 Task: Create a due date automation trigger when advanced on, 2 working days after a card is due add dates not due tomorrow at 11:00 AM.
Action: Mouse moved to (971, 72)
Screenshot: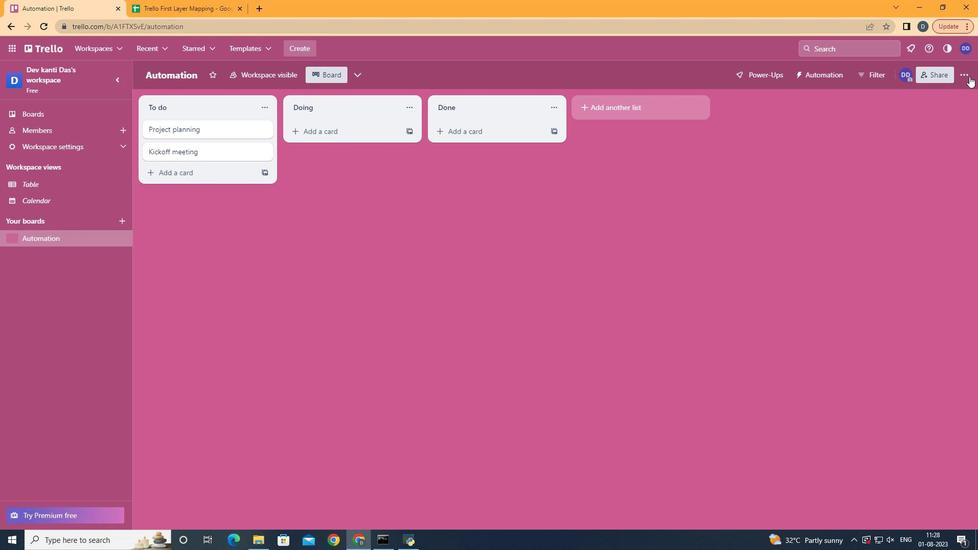 
Action: Mouse pressed left at (971, 72)
Screenshot: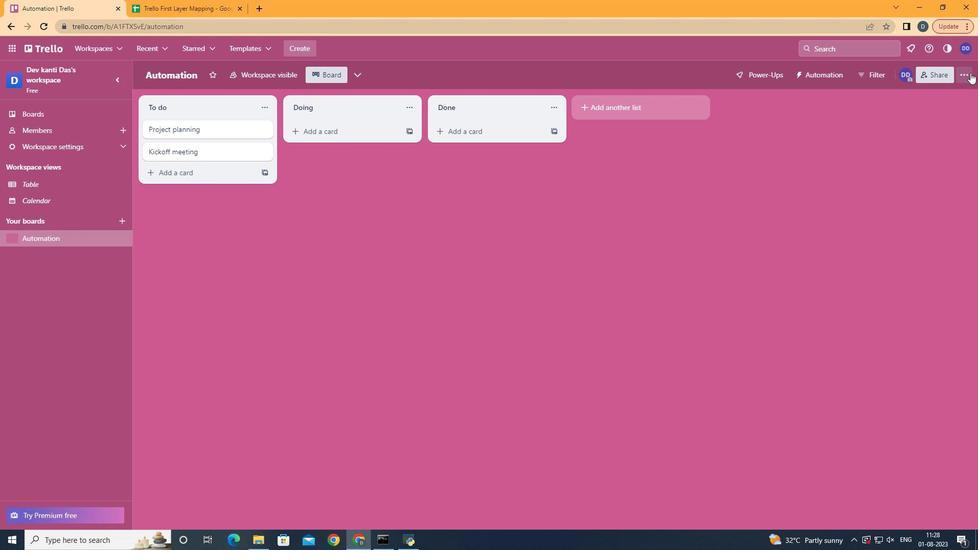 
Action: Mouse moved to (898, 233)
Screenshot: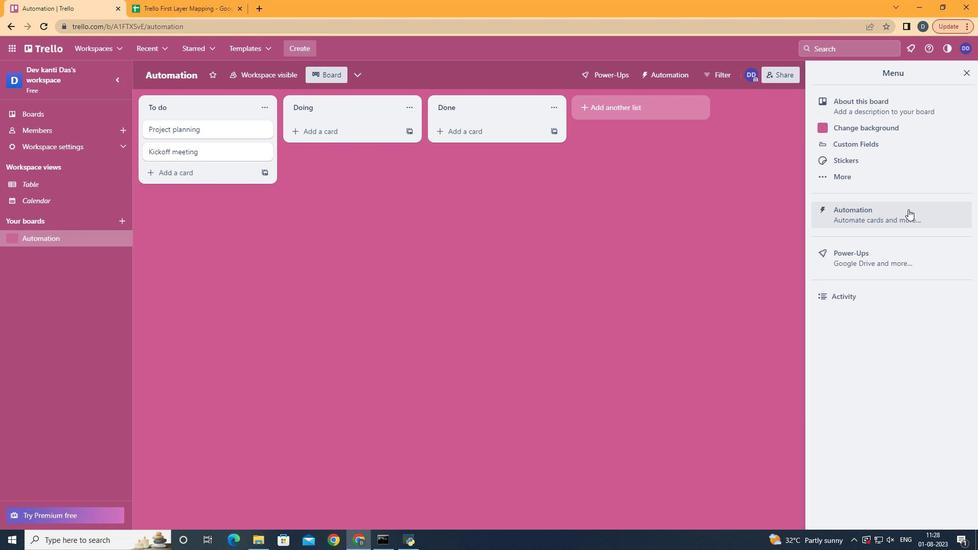 
Action: Mouse pressed left at (898, 233)
Screenshot: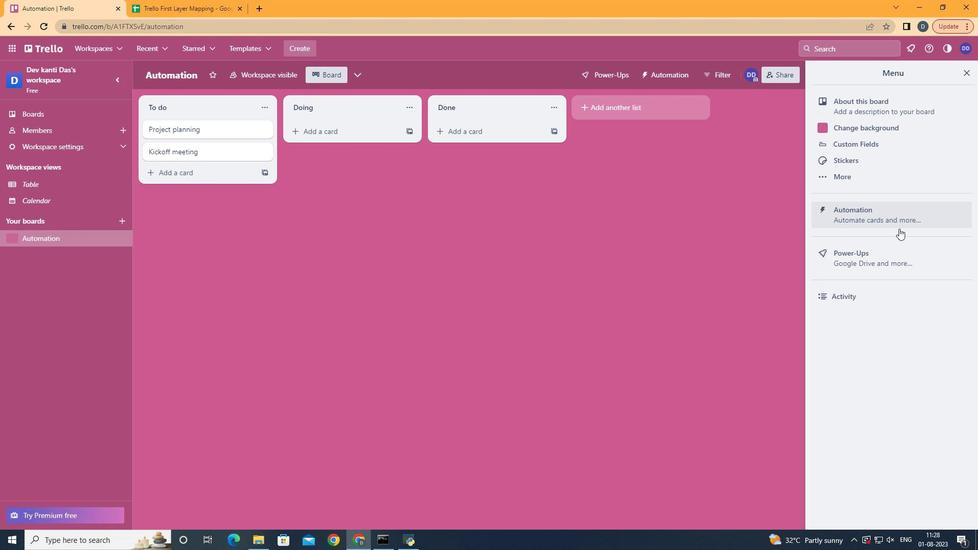 
Action: Mouse moved to (906, 213)
Screenshot: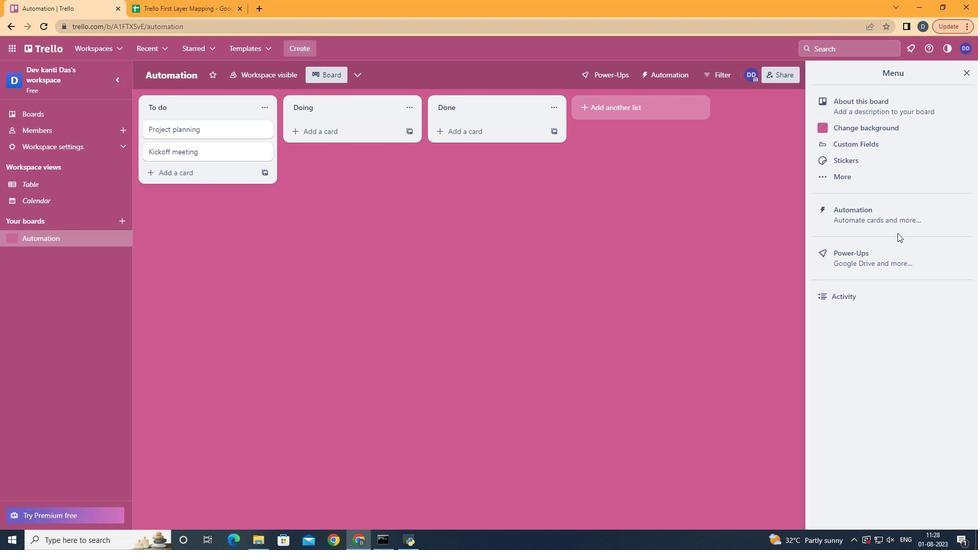 
Action: Mouse pressed left at (906, 213)
Screenshot: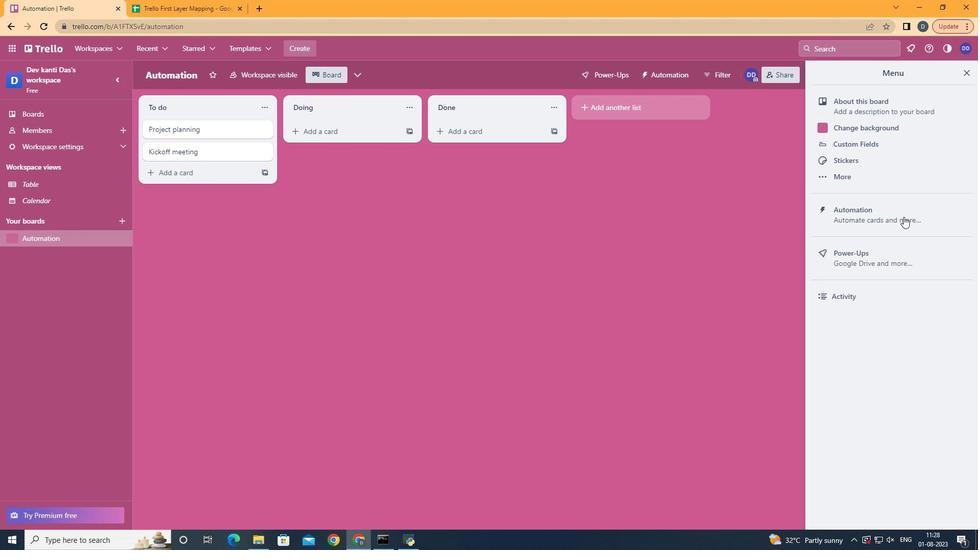 
Action: Mouse moved to (197, 210)
Screenshot: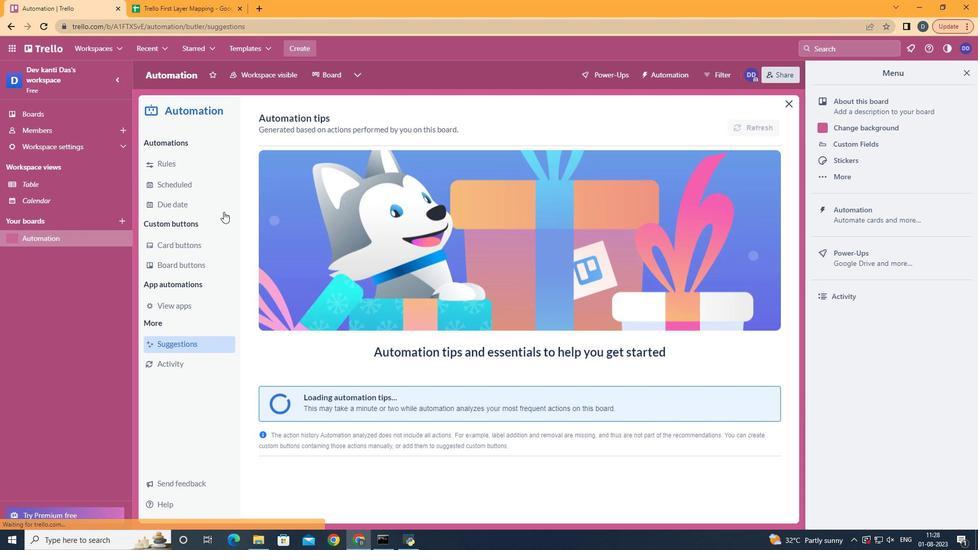 
Action: Mouse pressed left at (197, 210)
Screenshot: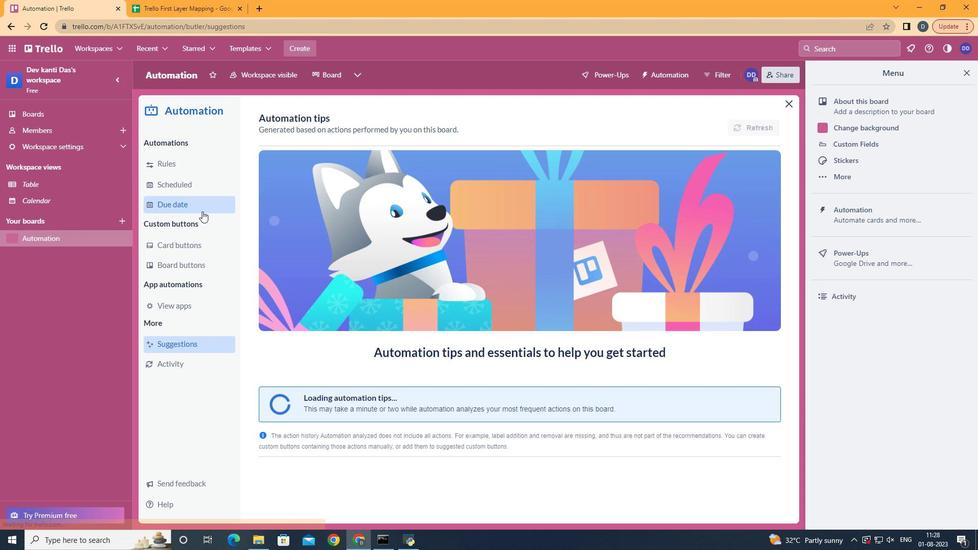 
Action: Mouse moved to (741, 119)
Screenshot: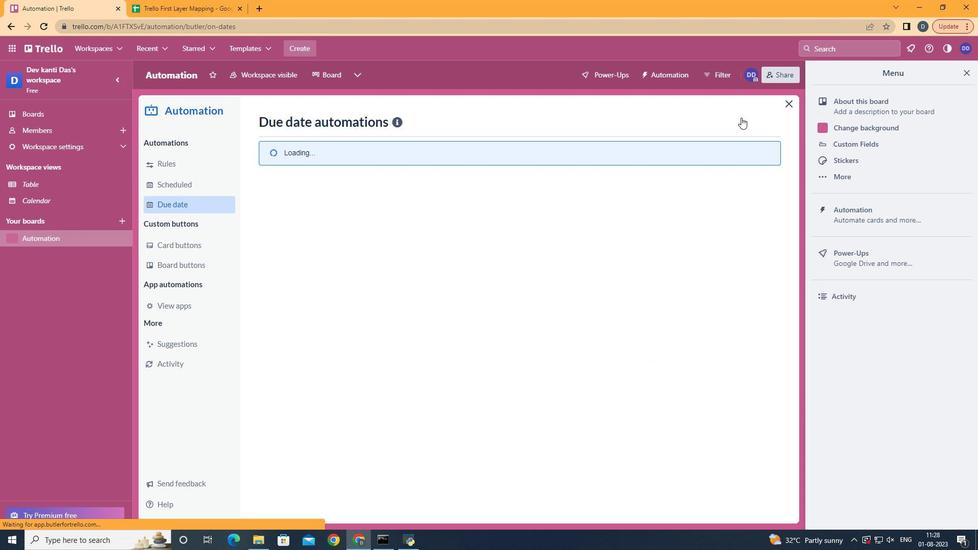 
Action: Mouse pressed left at (741, 119)
Screenshot: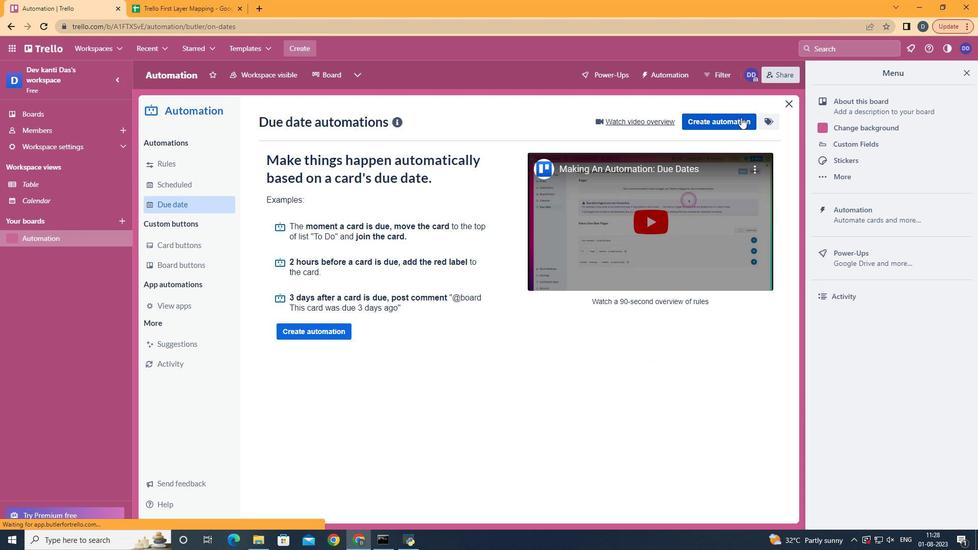 
Action: Mouse moved to (513, 222)
Screenshot: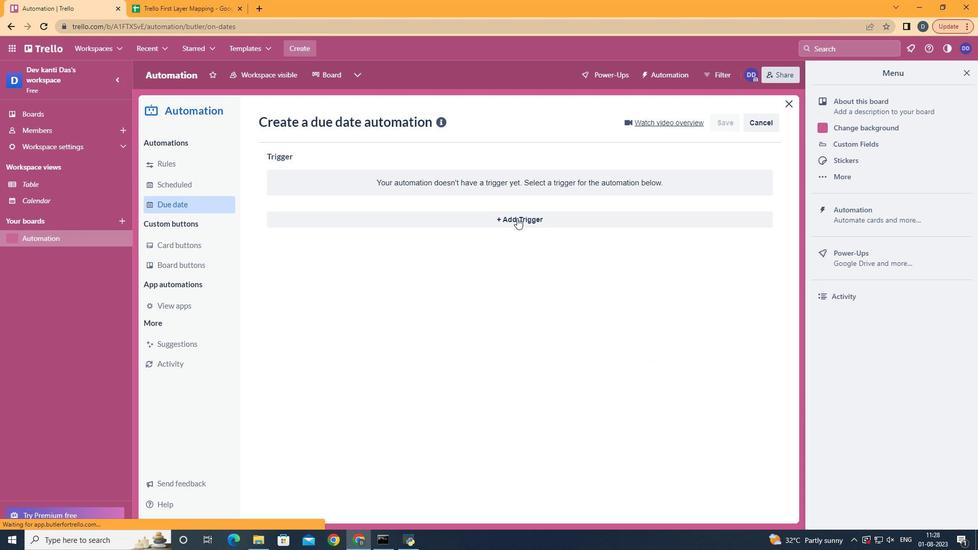 
Action: Mouse pressed left at (513, 222)
Screenshot: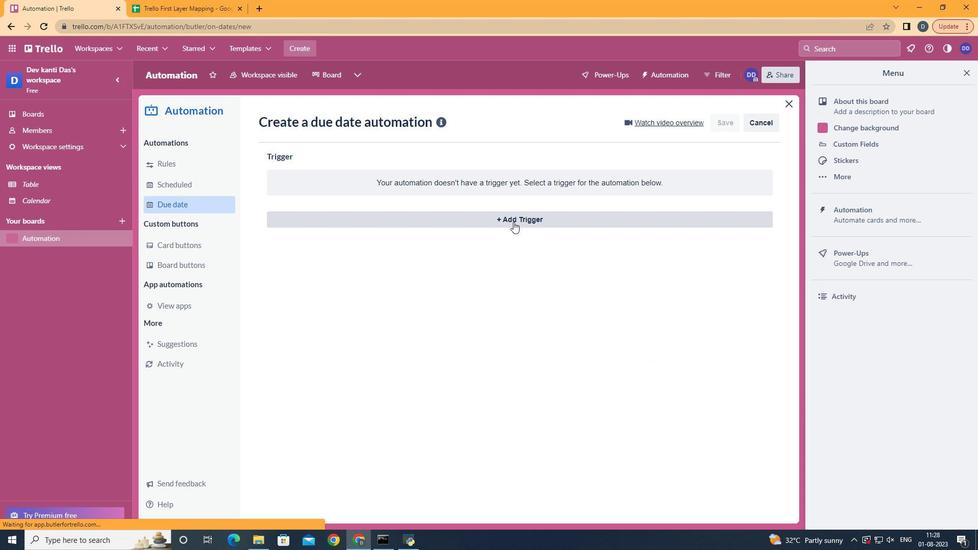 
Action: Mouse moved to (330, 416)
Screenshot: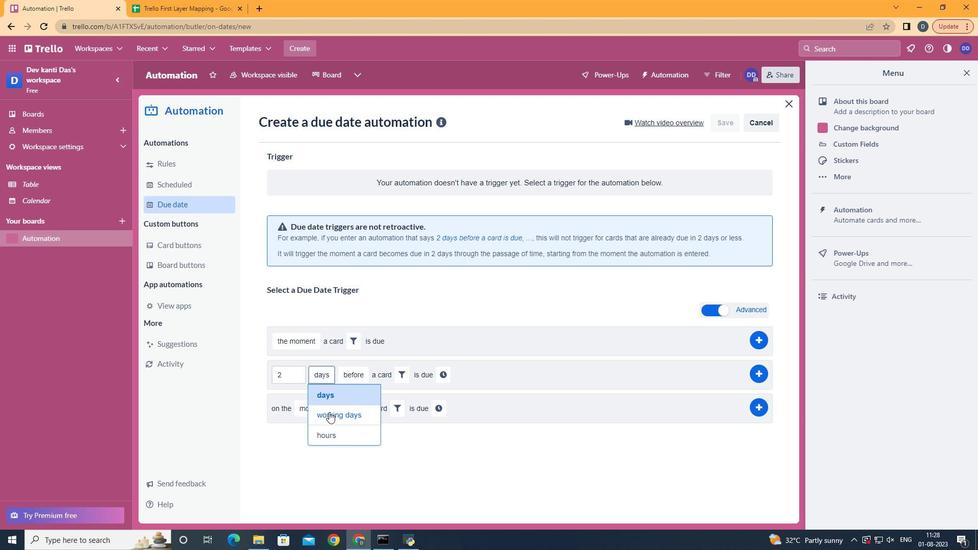 
Action: Mouse pressed left at (330, 416)
Screenshot: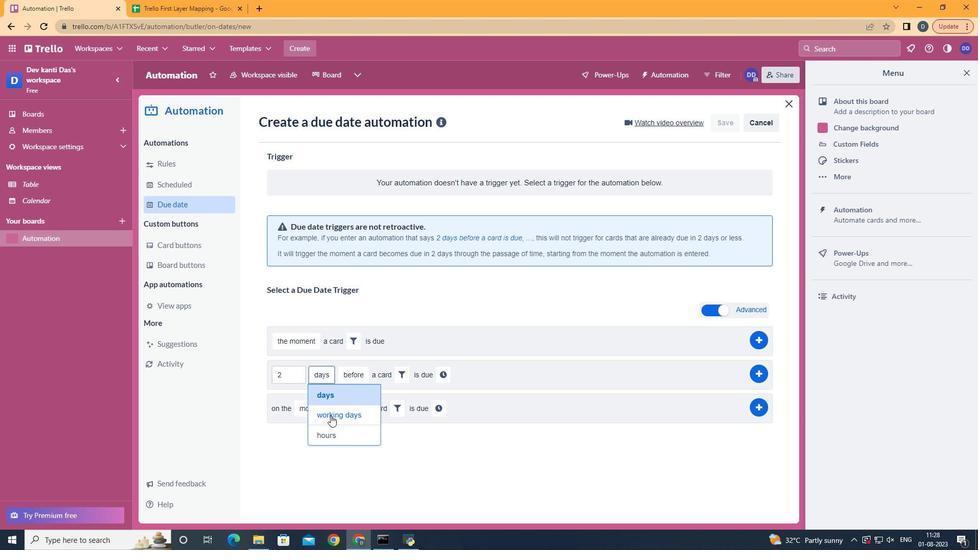 
Action: Mouse moved to (386, 415)
Screenshot: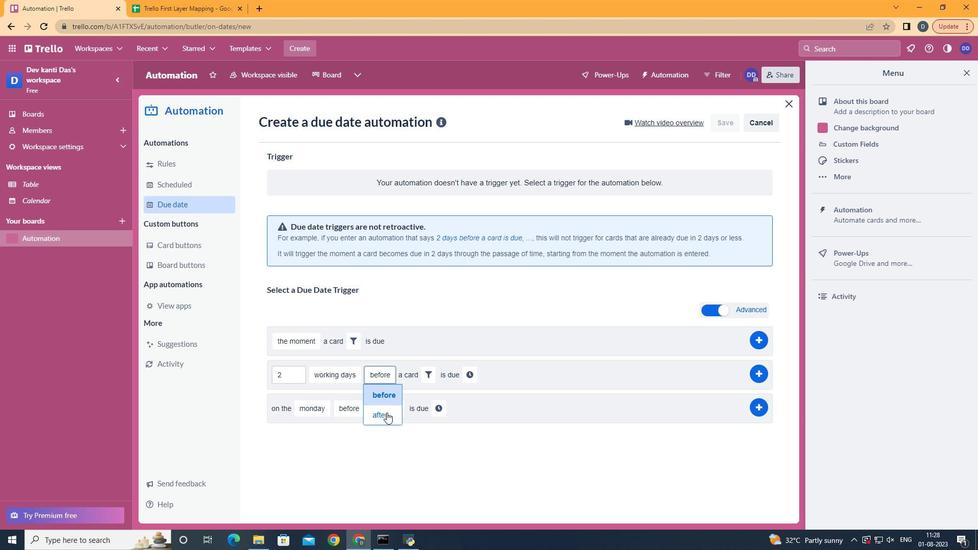 
Action: Mouse pressed left at (386, 415)
Screenshot: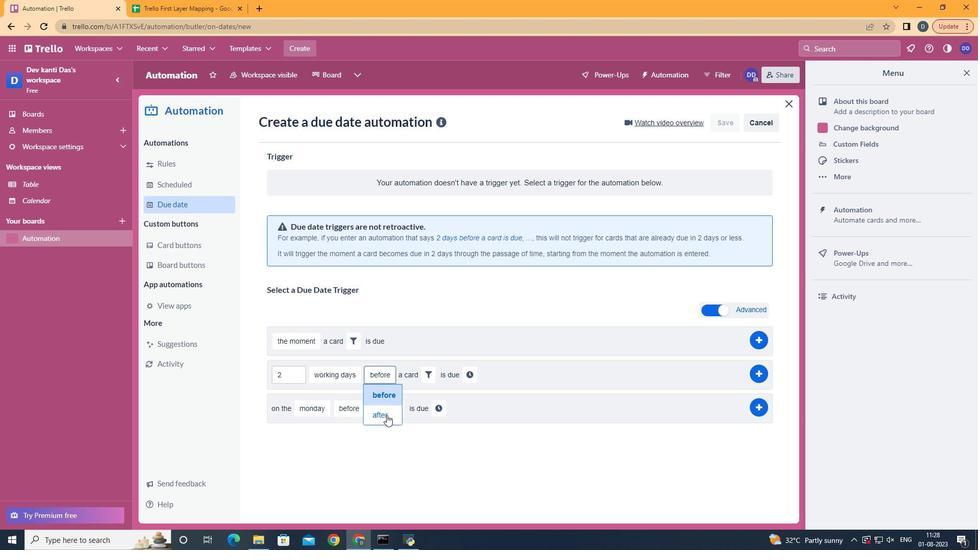 
Action: Mouse moved to (429, 382)
Screenshot: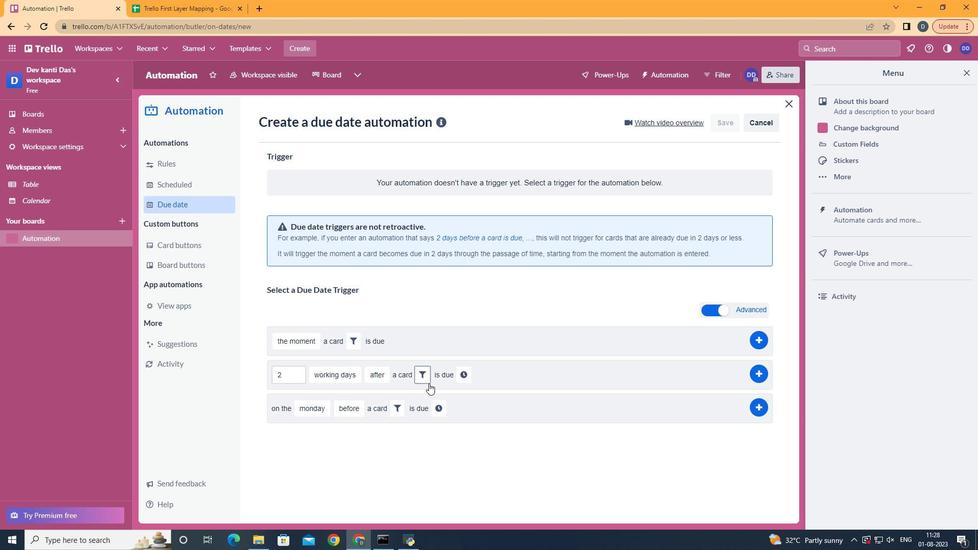 
Action: Mouse pressed left at (429, 382)
Screenshot: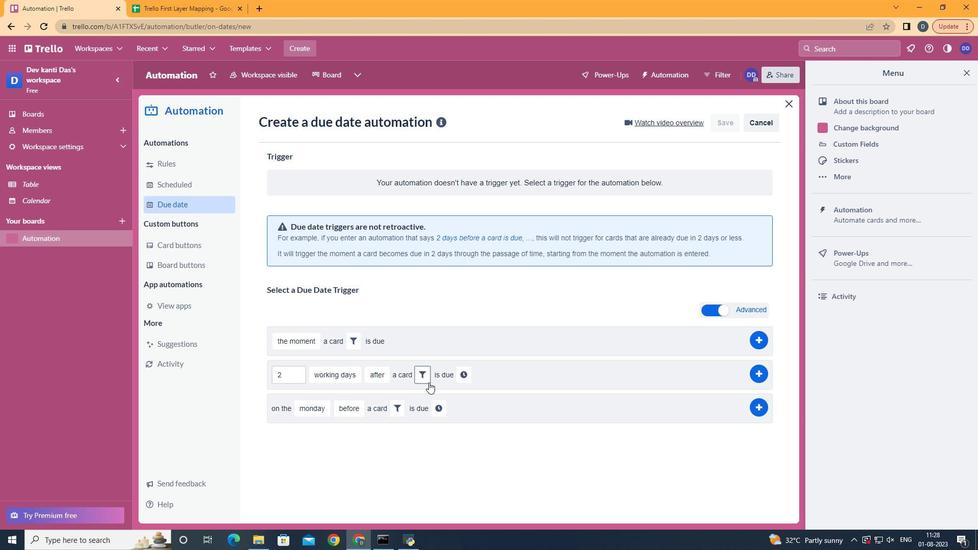 
Action: Mouse moved to (479, 401)
Screenshot: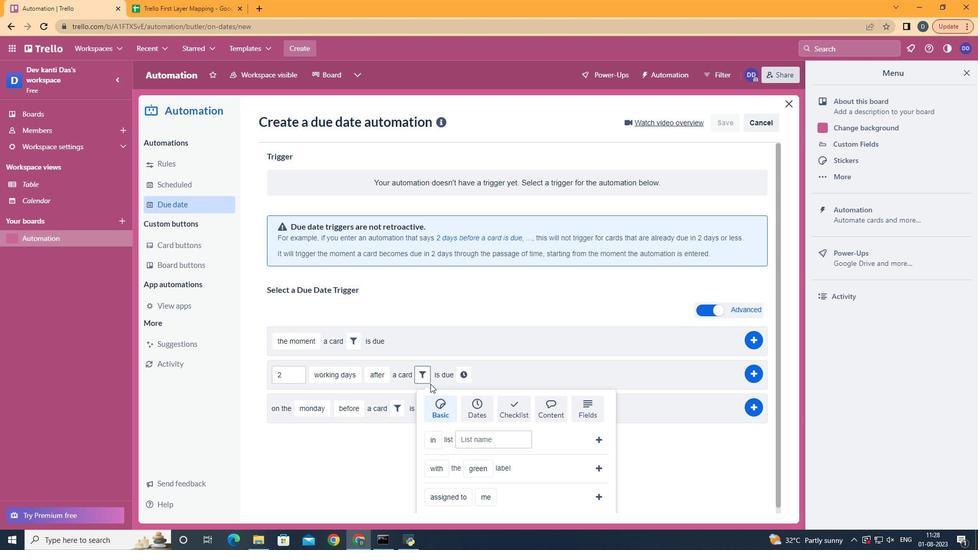 
Action: Mouse pressed left at (479, 401)
Screenshot: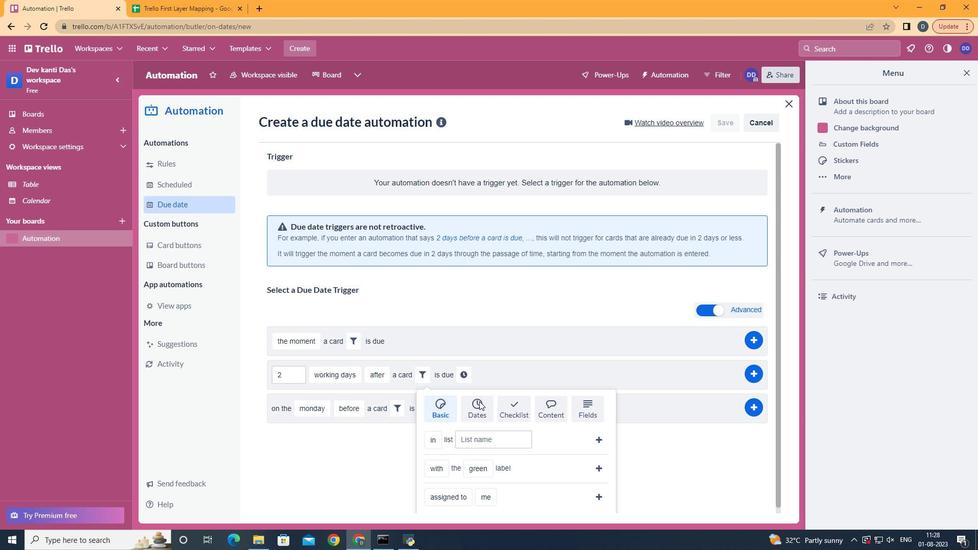 
Action: Mouse moved to (482, 402)
Screenshot: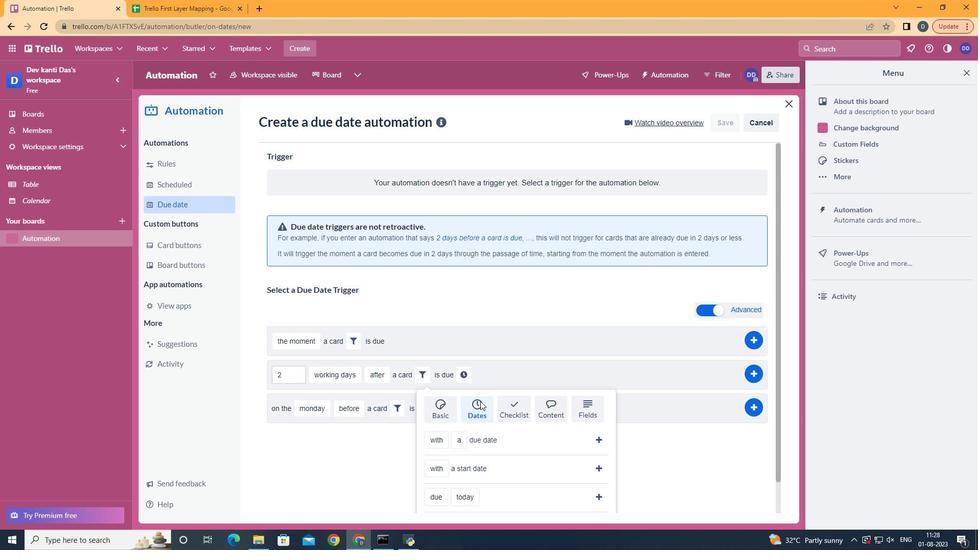 
Action: Mouse scrolled (482, 401) with delta (0, 0)
Screenshot: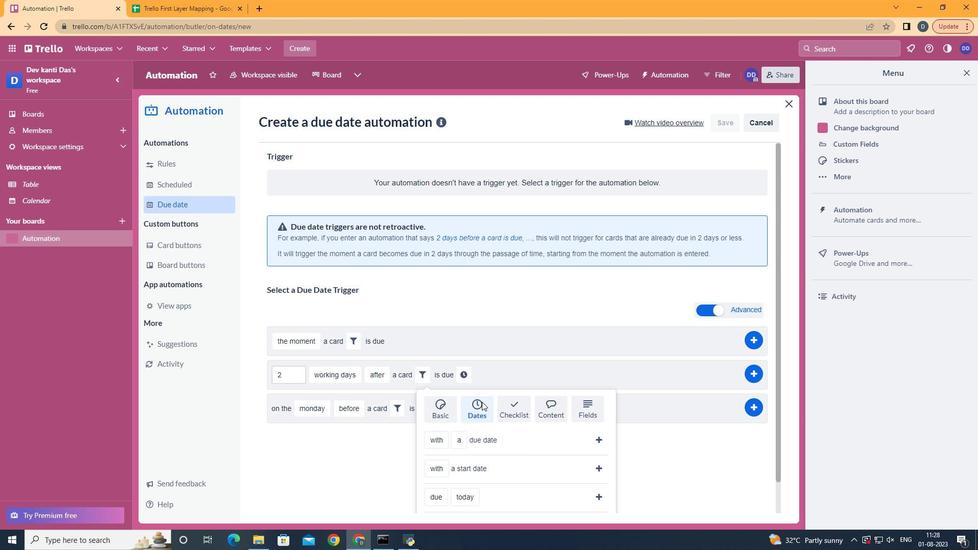 
Action: Mouse scrolled (482, 401) with delta (0, 0)
Screenshot: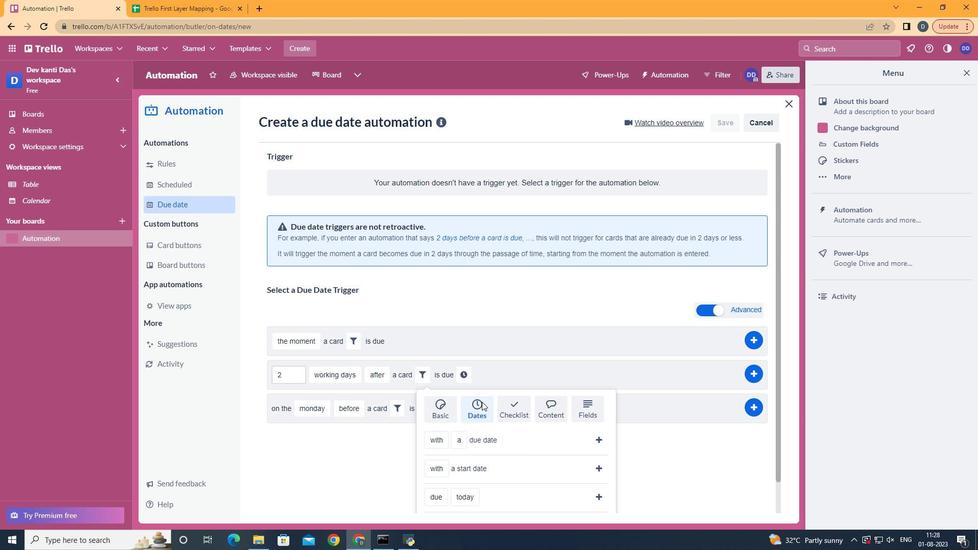 
Action: Mouse moved to (482, 402)
Screenshot: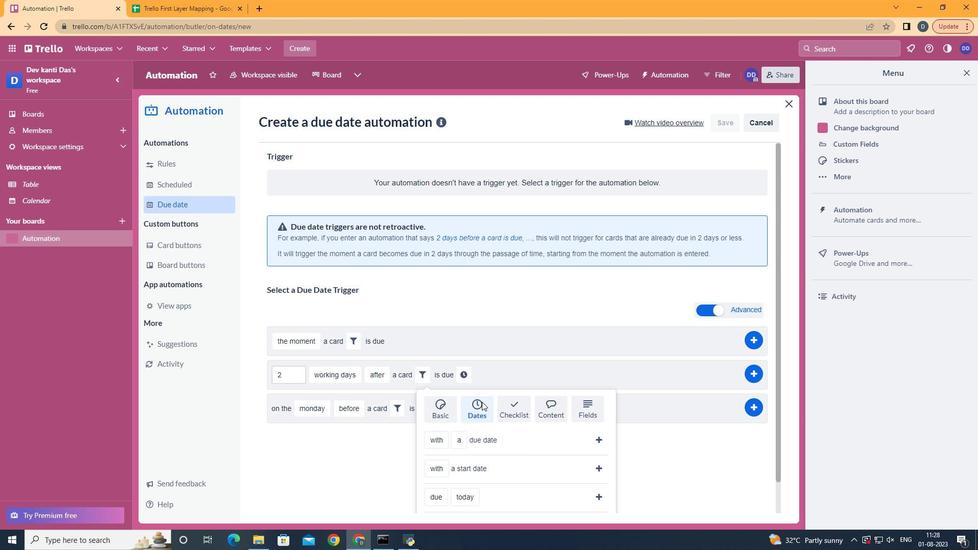 
Action: Mouse scrolled (482, 401) with delta (0, 0)
Screenshot: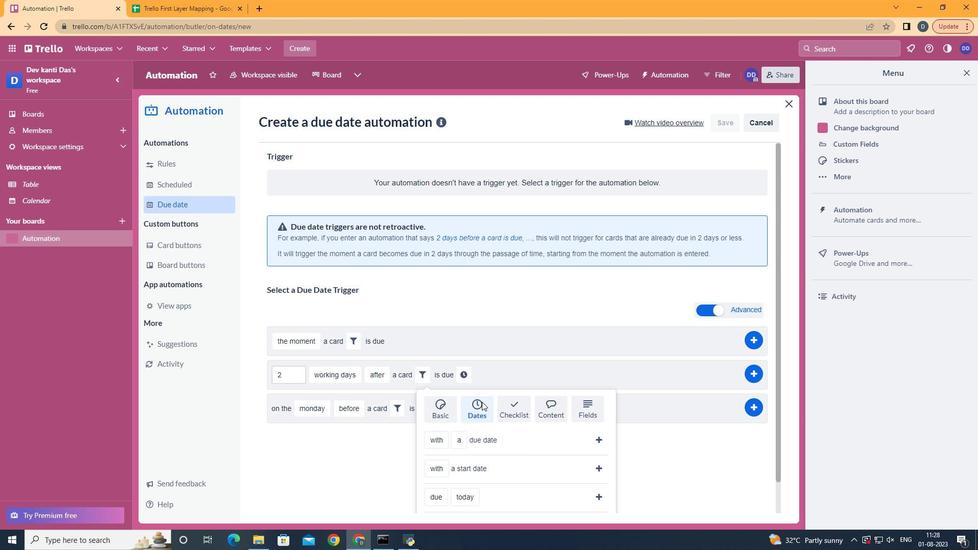 
Action: Mouse scrolled (482, 401) with delta (0, 0)
Screenshot: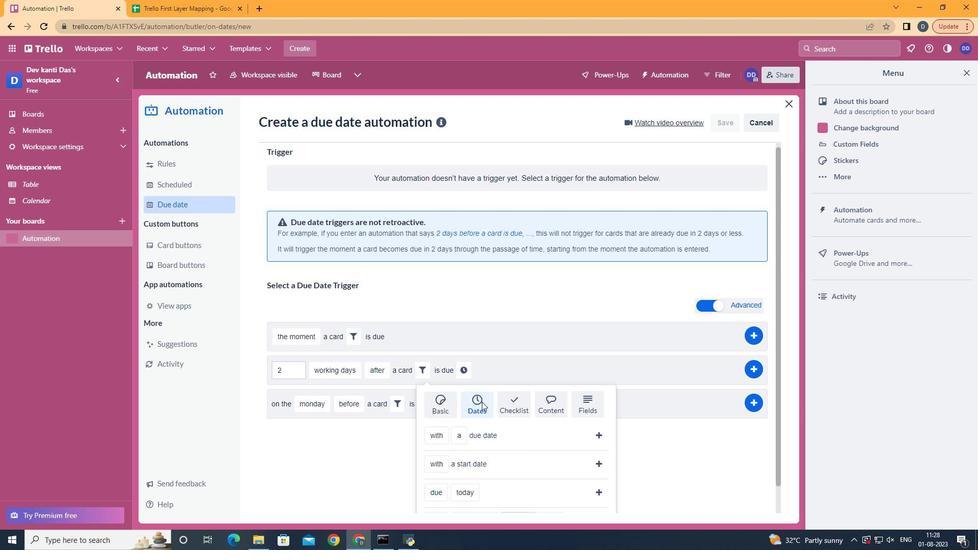 
Action: Mouse moved to (458, 404)
Screenshot: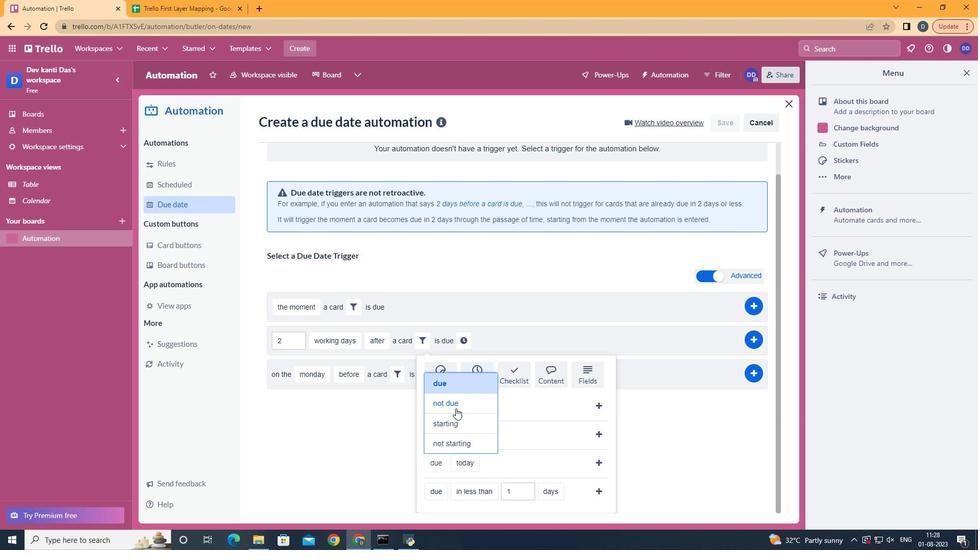 
Action: Mouse pressed left at (458, 404)
Screenshot: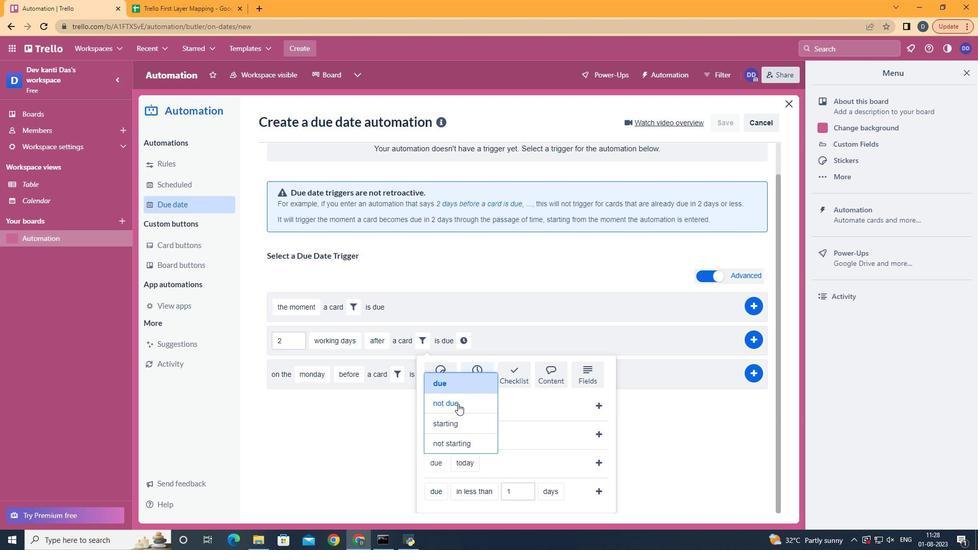 
Action: Mouse moved to (497, 365)
Screenshot: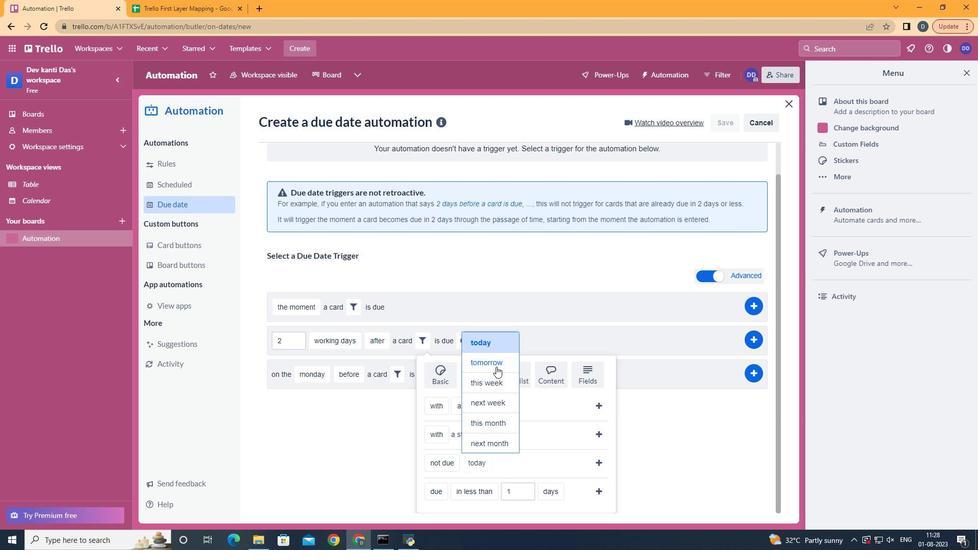 
Action: Mouse pressed left at (497, 365)
Screenshot: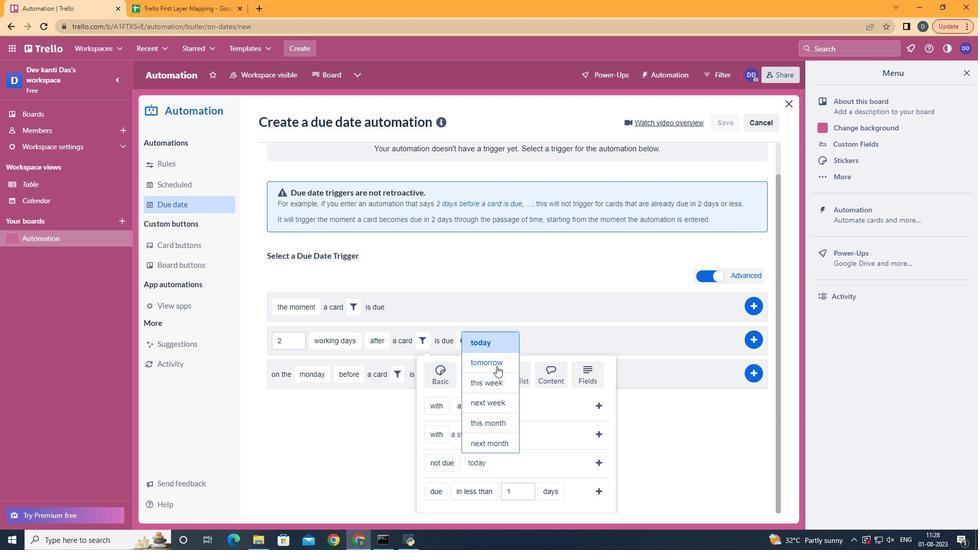 
Action: Mouse moved to (591, 462)
Screenshot: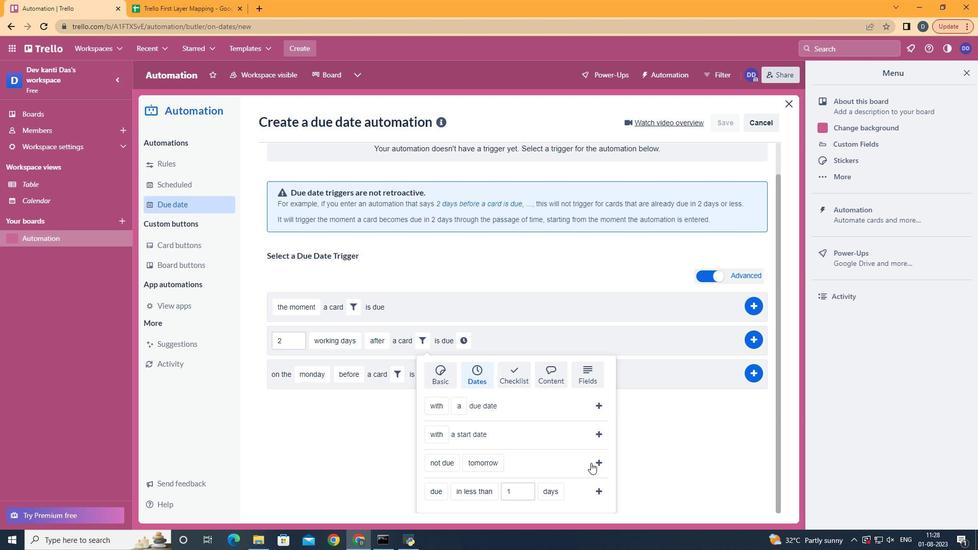 
Action: Mouse pressed left at (591, 462)
Screenshot: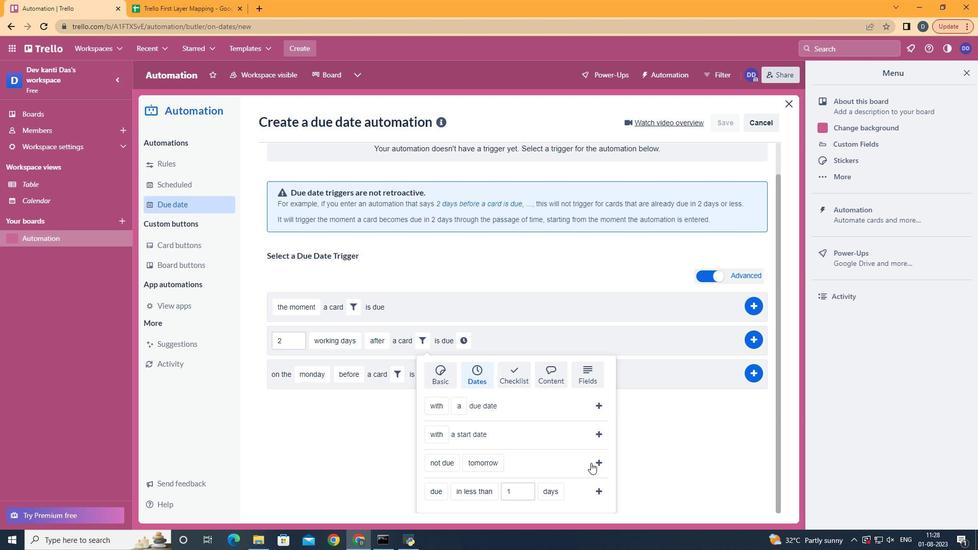 
Action: Mouse moved to (546, 378)
Screenshot: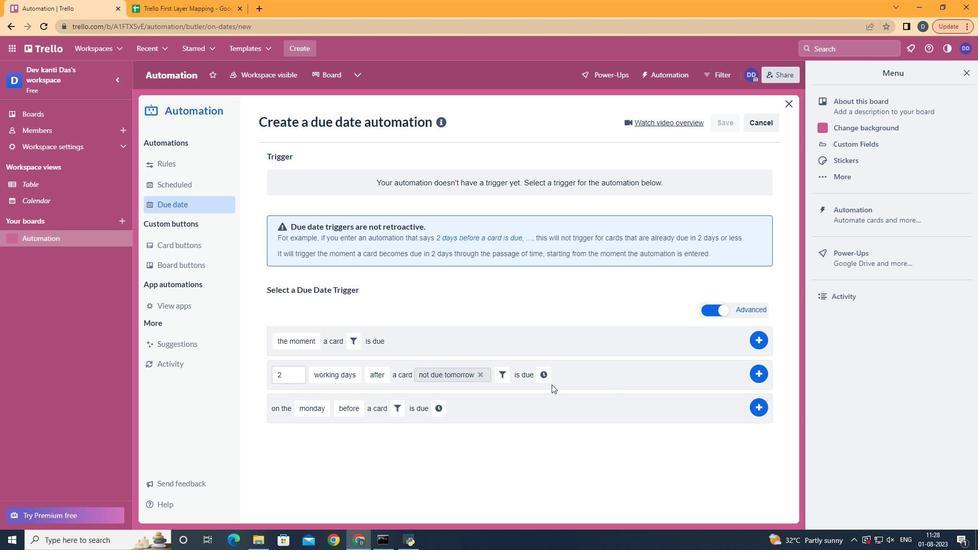 
Action: Mouse pressed left at (546, 378)
Screenshot: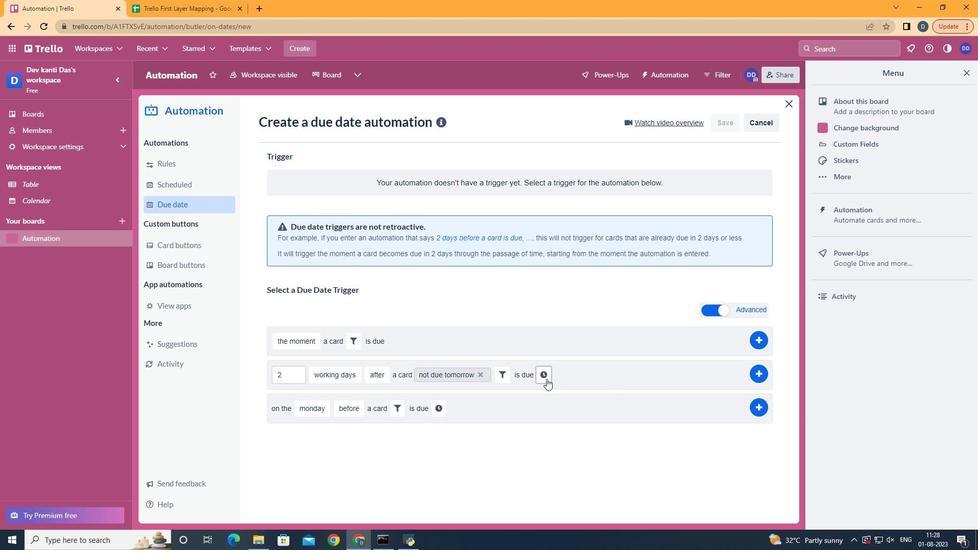 
Action: Mouse moved to (600, 378)
Screenshot: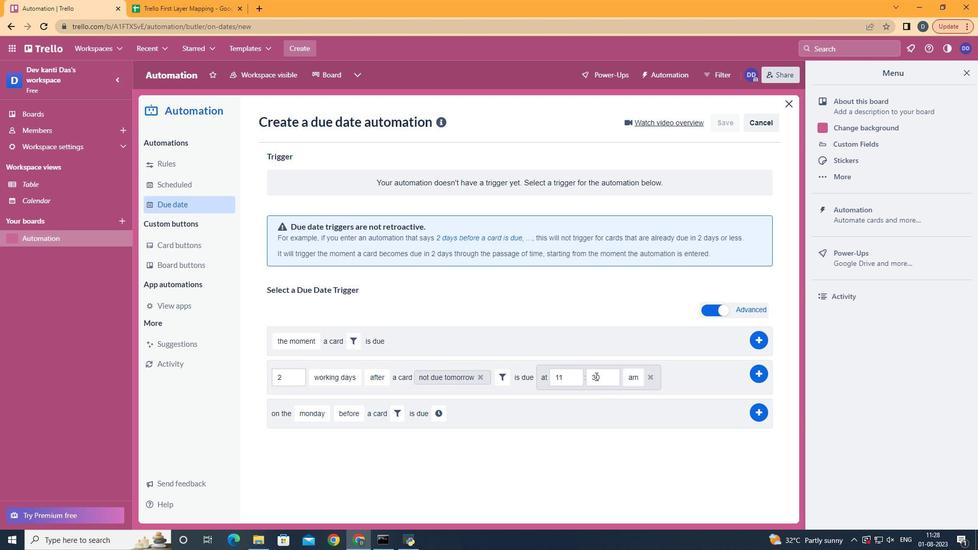 
Action: Mouse pressed left at (600, 378)
Screenshot: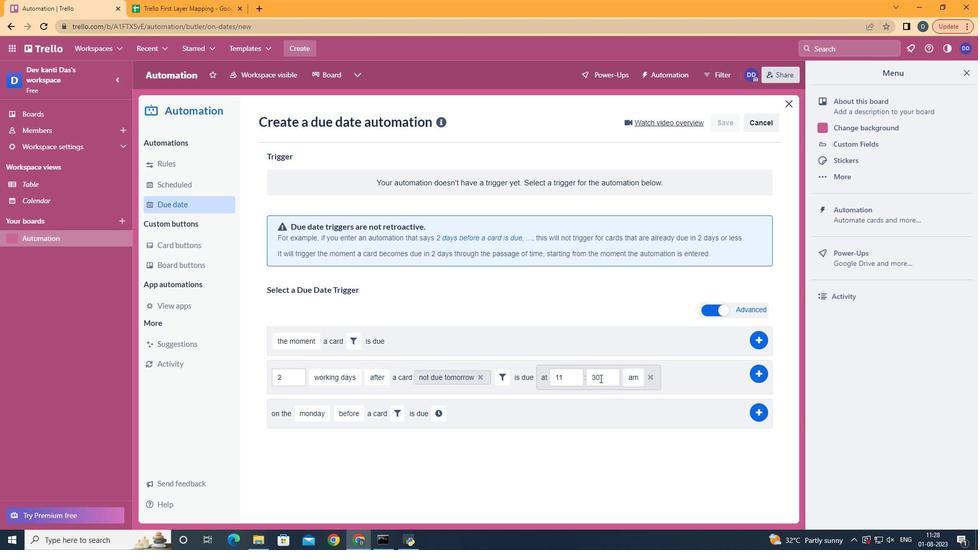 
Action: Key pressed <Key.backspace><Key.backspace>00
Screenshot: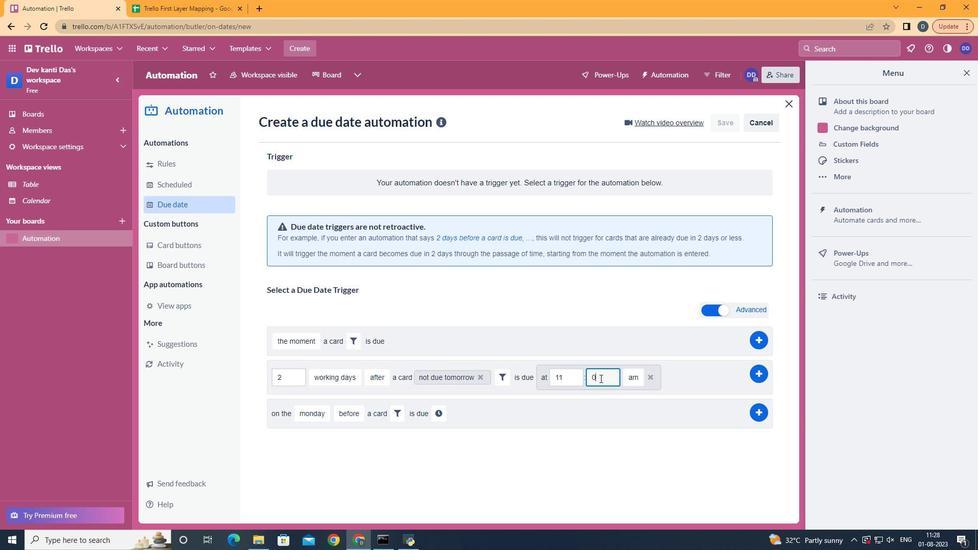 
Action: Mouse moved to (766, 374)
Screenshot: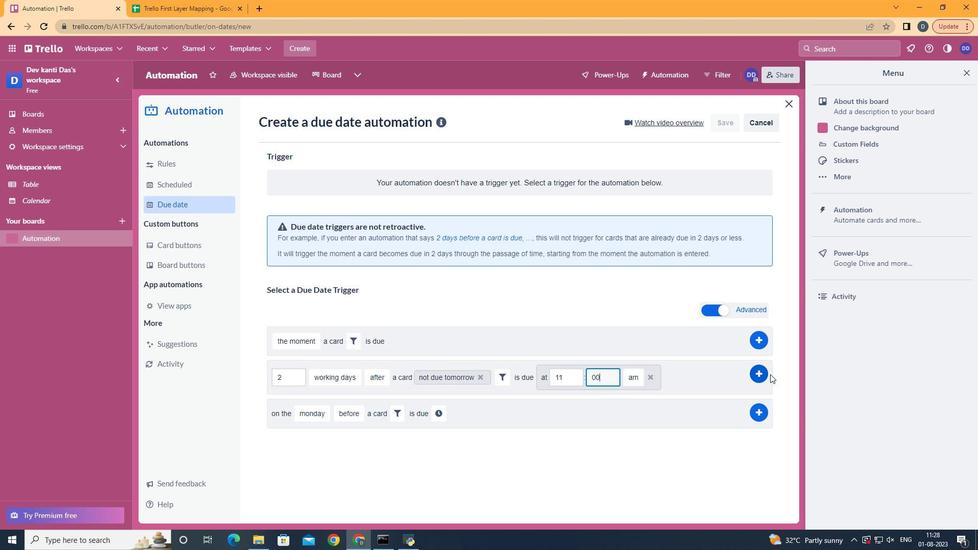 
Action: Mouse pressed left at (766, 374)
Screenshot: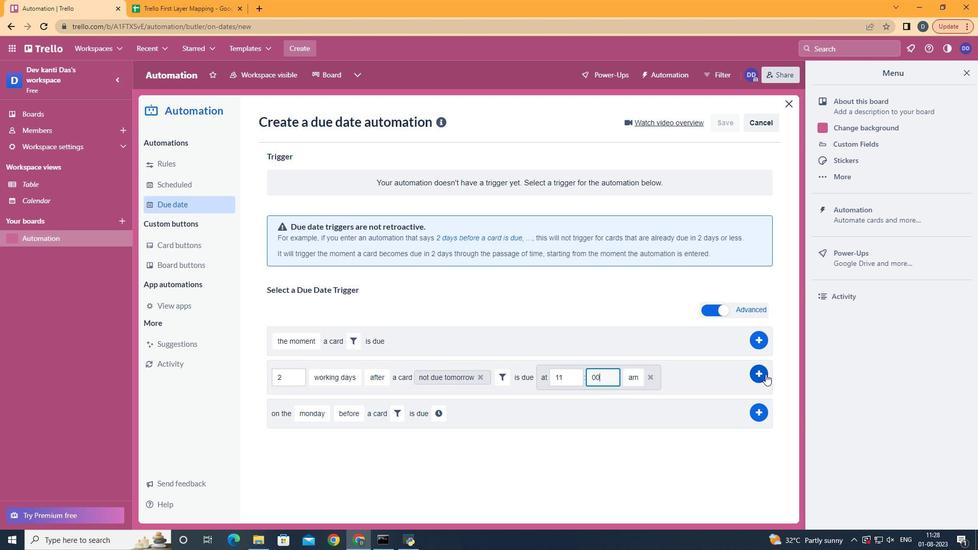 
Action: Mouse moved to (585, 195)
Screenshot: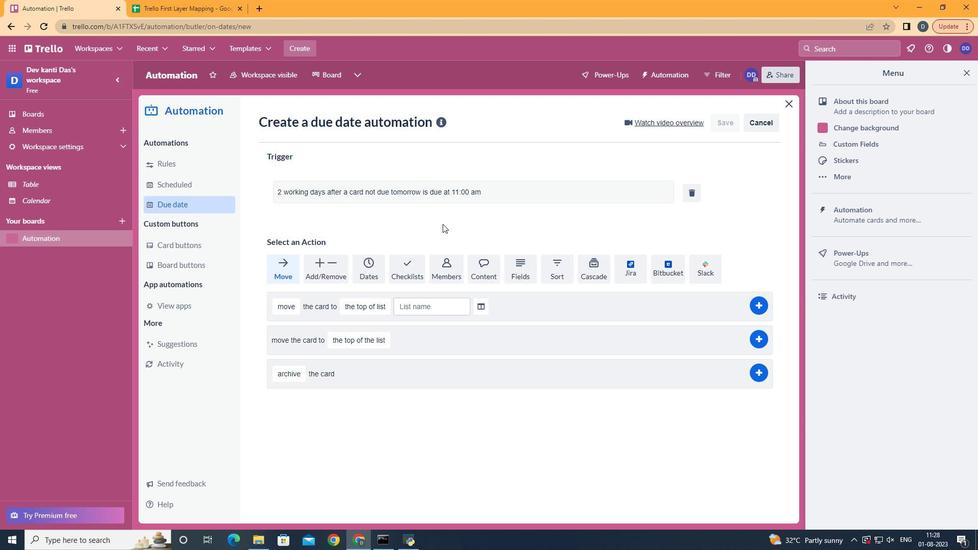 
